 Task: Create New Vendor with Vendor Name: ExxonMobil, Billing Address Line1: 840 Wrangler St., Billing Address Line2: Oviedo, Billing Address Line3: NY 10975
Action: Mouse moved to (134, 21)
Screenshot: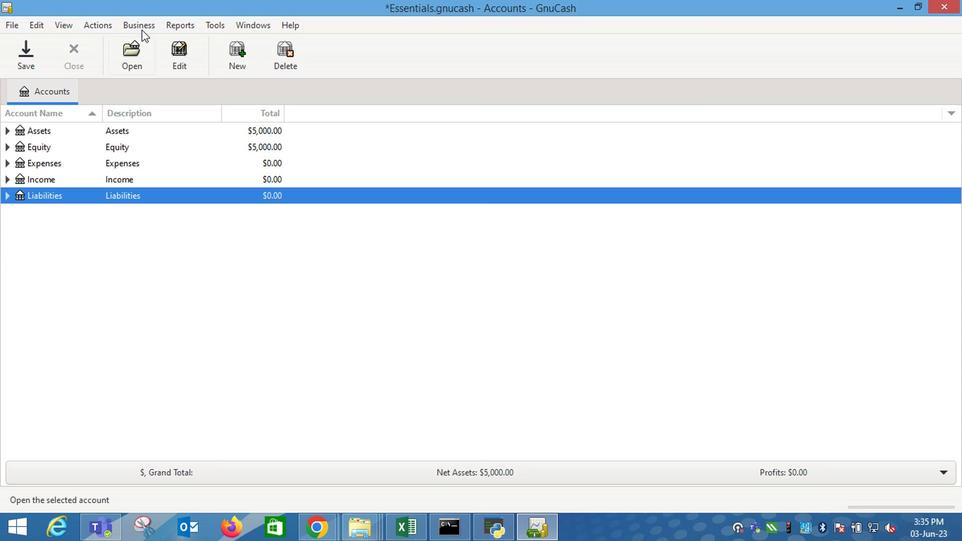
Action: Mouse pressed left at (134, 21)
Screenshot: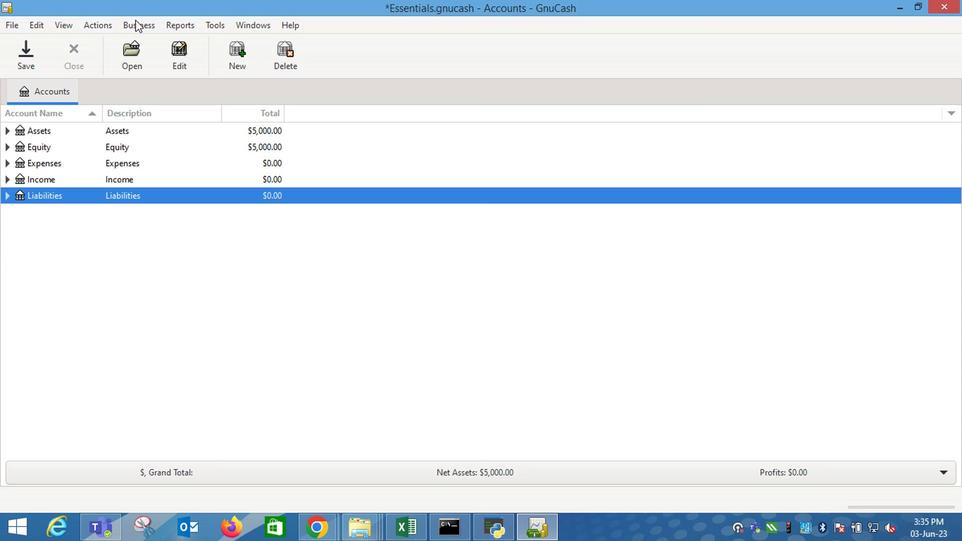 
Action: Mouse moved to (285, 72)
Screenshot: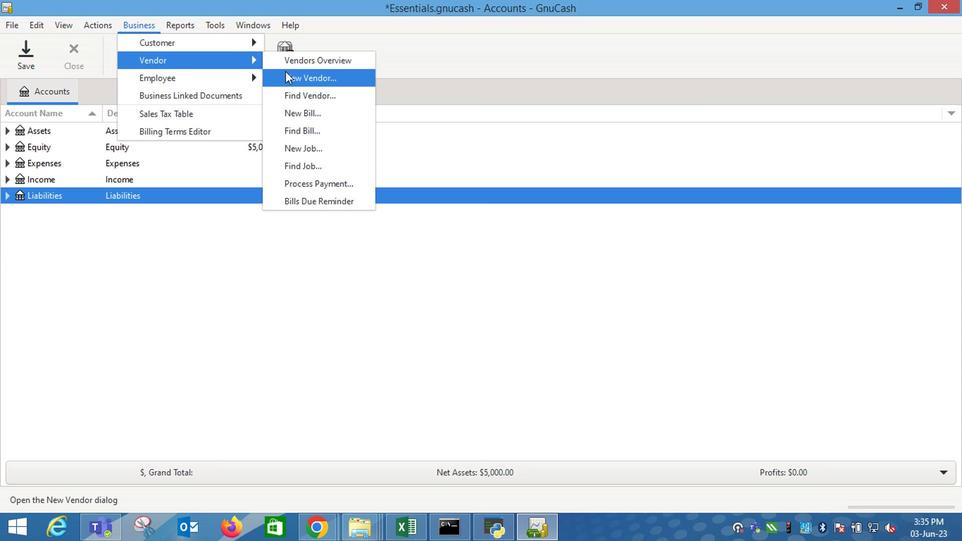 
Action: Mouse pressed left at (285, 72)
Screenshot: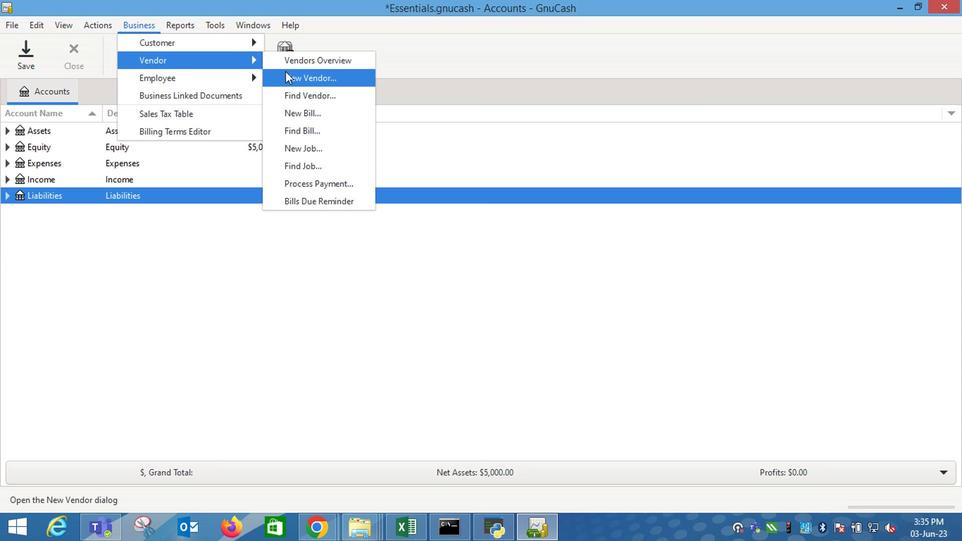 
Action: Mouse moved to (705, 167)
Screenshot: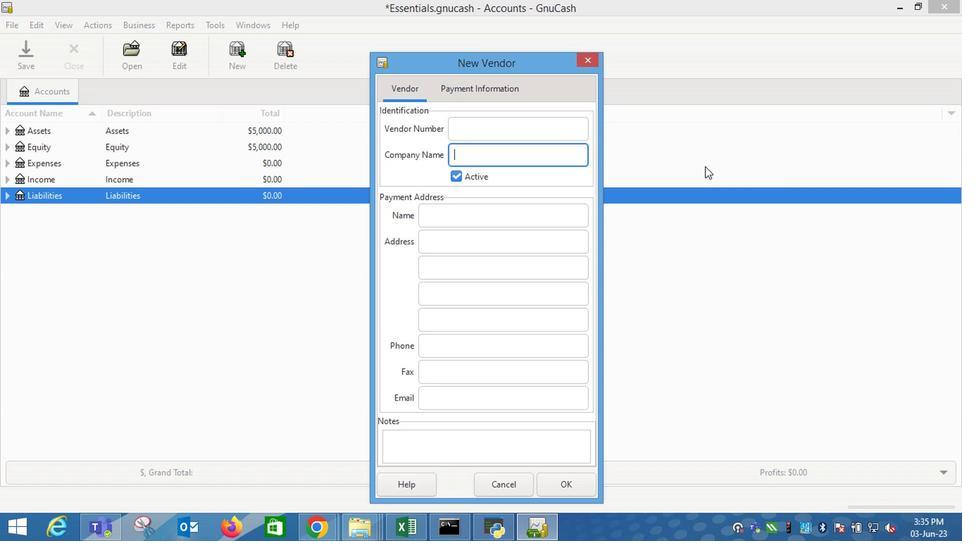 
Action: Key pressed <Key.shift_r>Exxon<Key.shift_r>Mobil<Key.tab><Key.tab><Key.tab>840<Key.space><Key.shift_r>Wrangler<Key.space><Key.shift_r>St.<Key.tab><Key.shift_r>Oviedo<Key.tab><Key.shift_r>NY<Key.space>10975
Screenshot: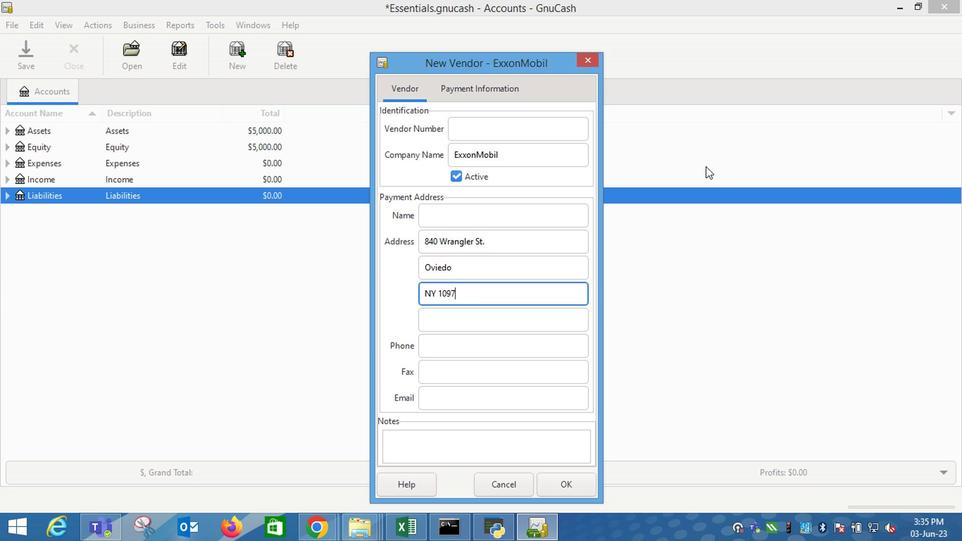 
Action: Mouse moved to (492, 91)
Screenshot: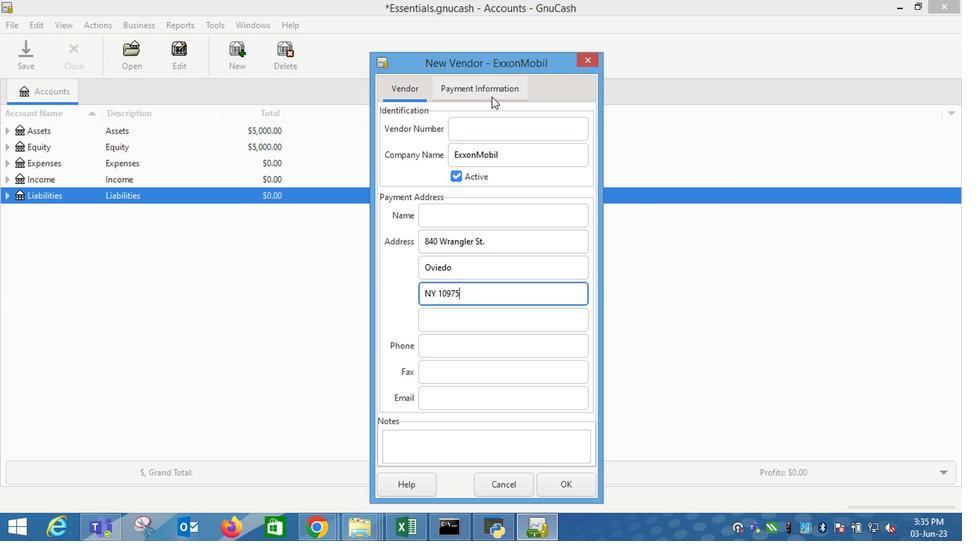 
Action: Mouse pressed left at (492, 91)
Screenshot: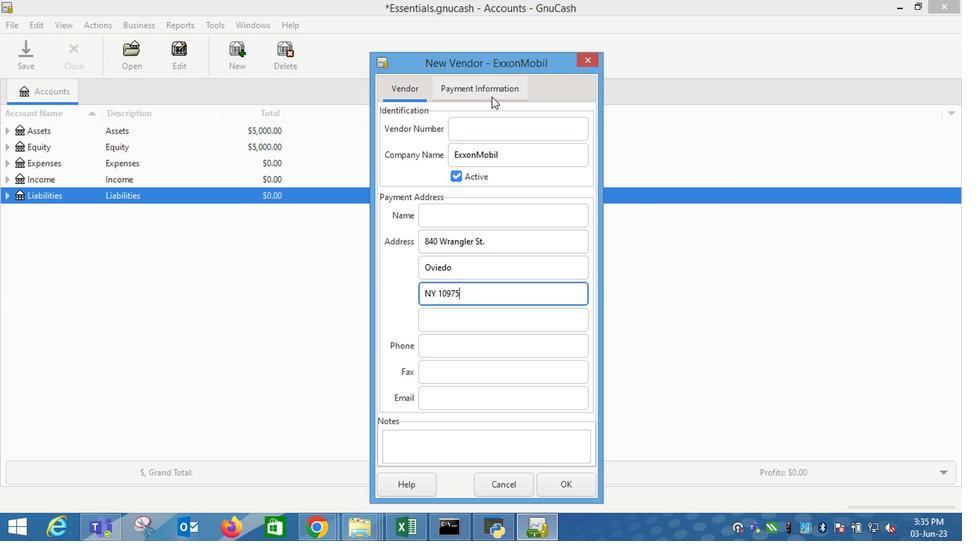 
Action: Mouse moved to (573, 484)
Screenshot: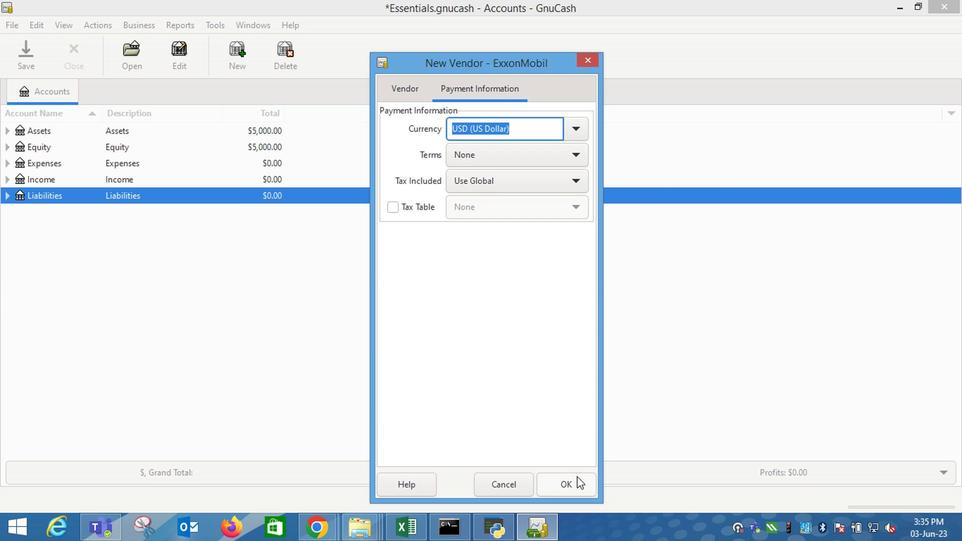 
Action: Mouse pressed left at (573, 484)
Screenshot: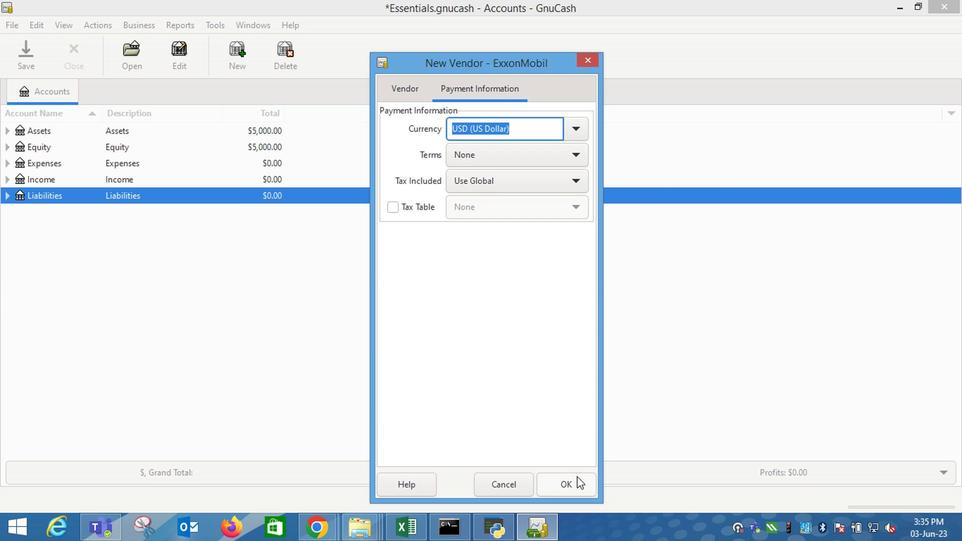 
